 Task: Add Nubian Heritage Raw Shea Butter Soap to the cart.
Action: Mouse moved to (306, 143)
Screenshot: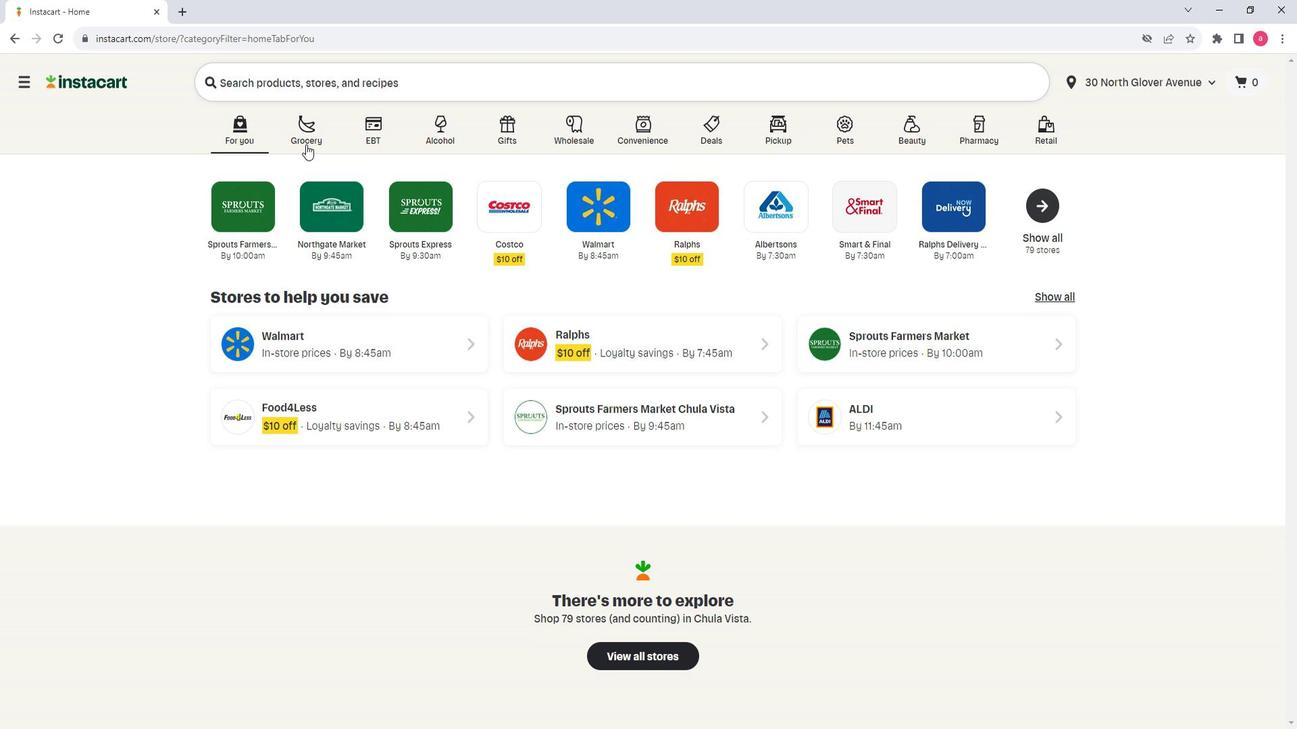 
Action: Mouse pressed left at (306, 143)
Screenshot: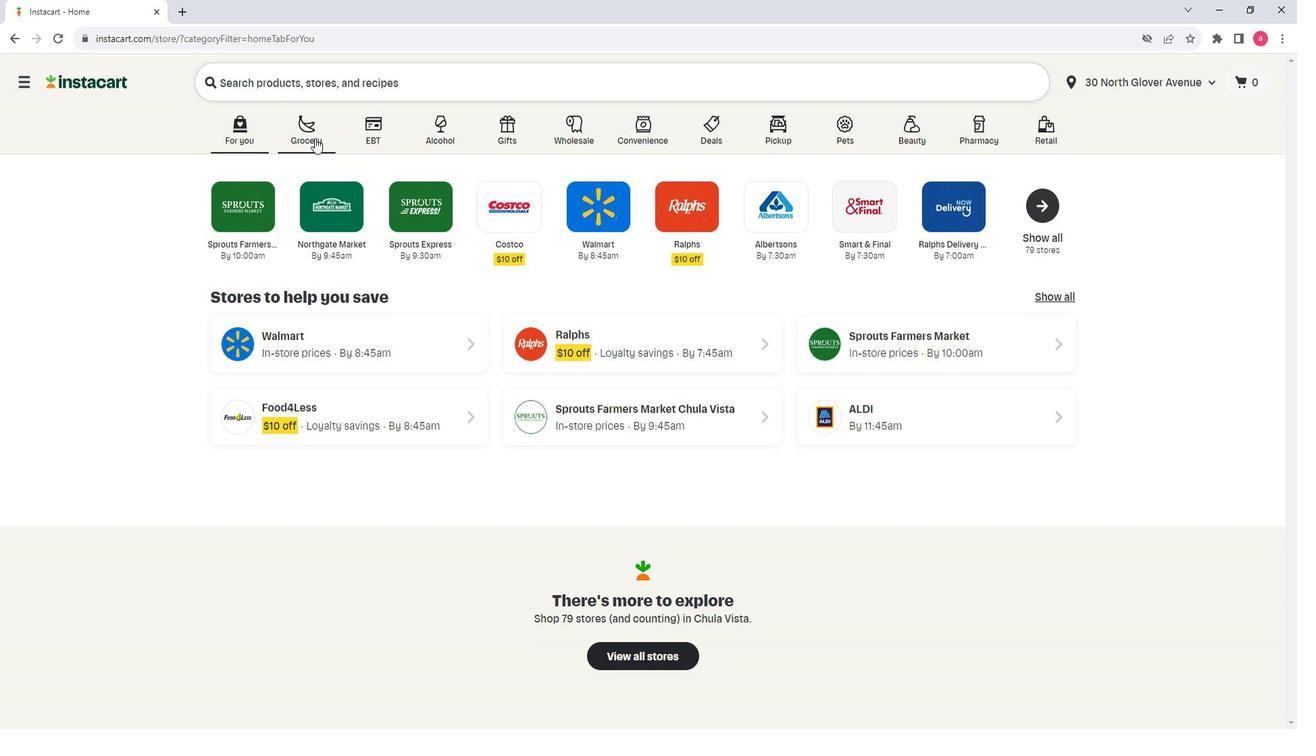 
Action: Mouse moved to (326, 393)
Screenshot: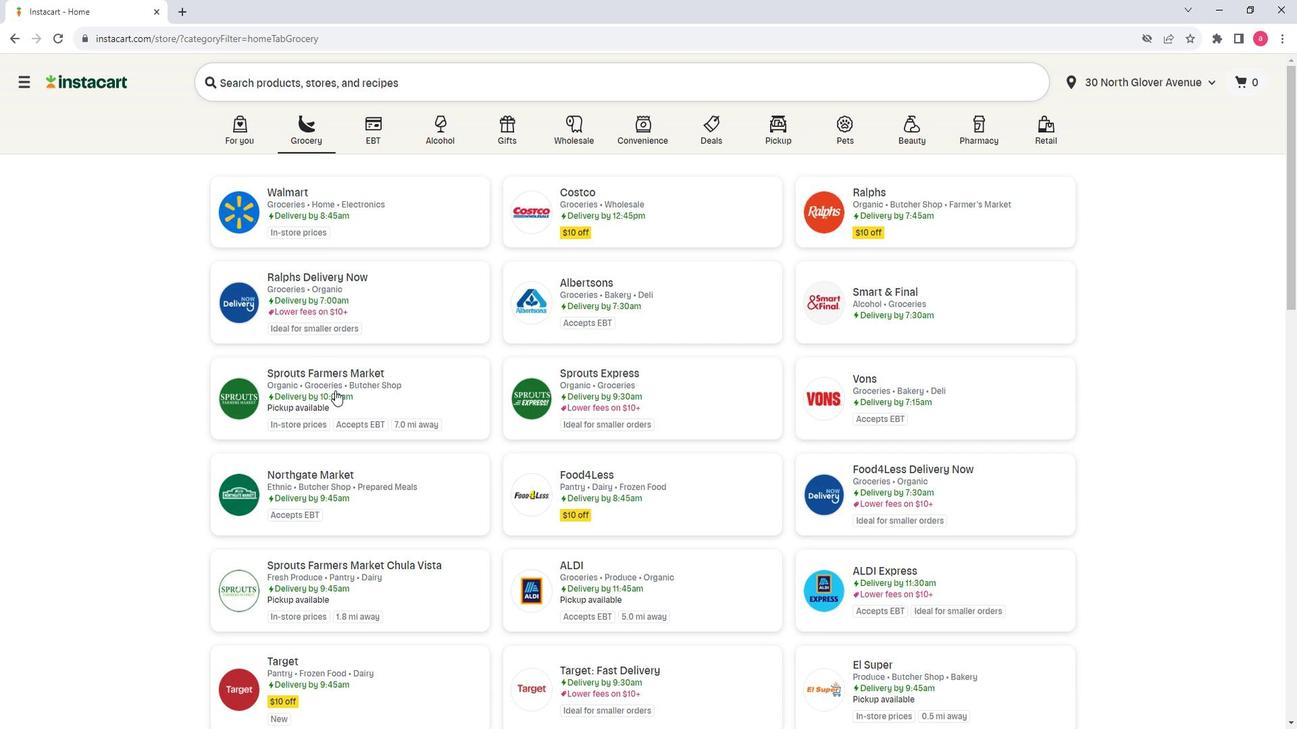 
Action: Mouse pressed left at (326, 393)
Screenshot: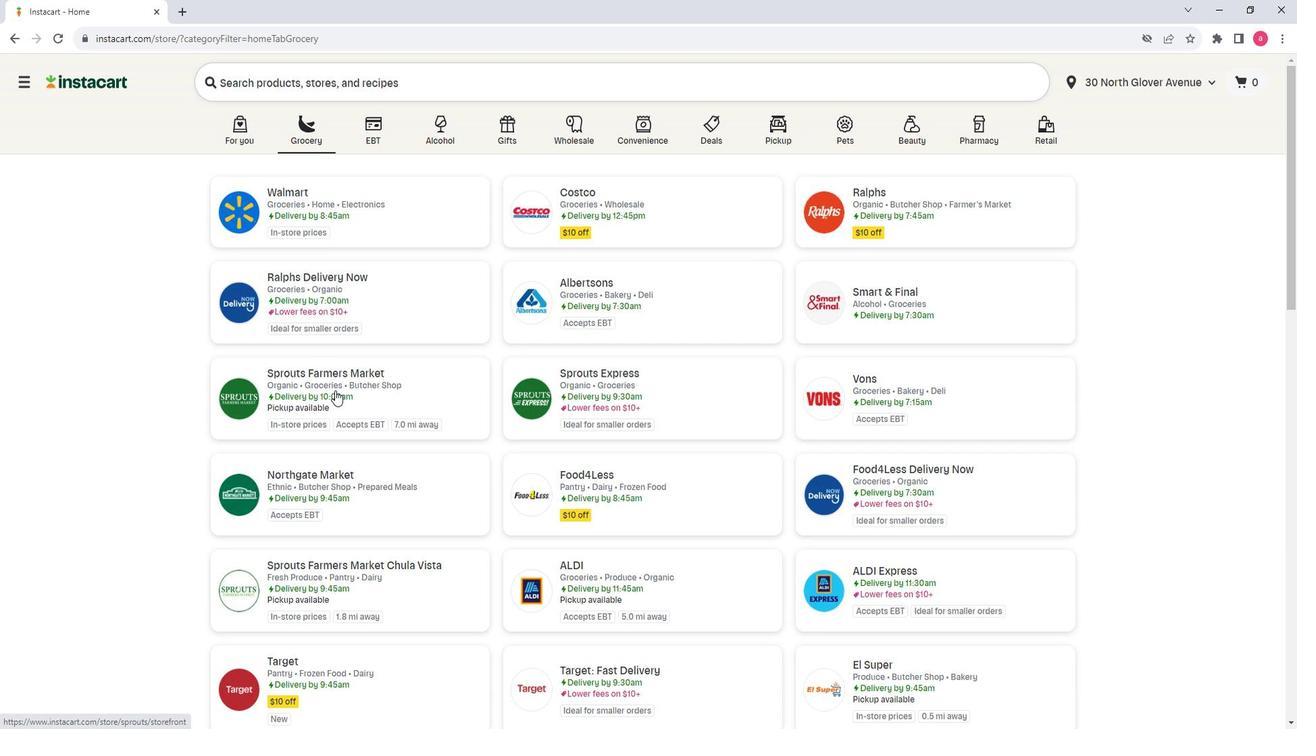 
Action: Mouse moved to (118, 397)
Screenshot: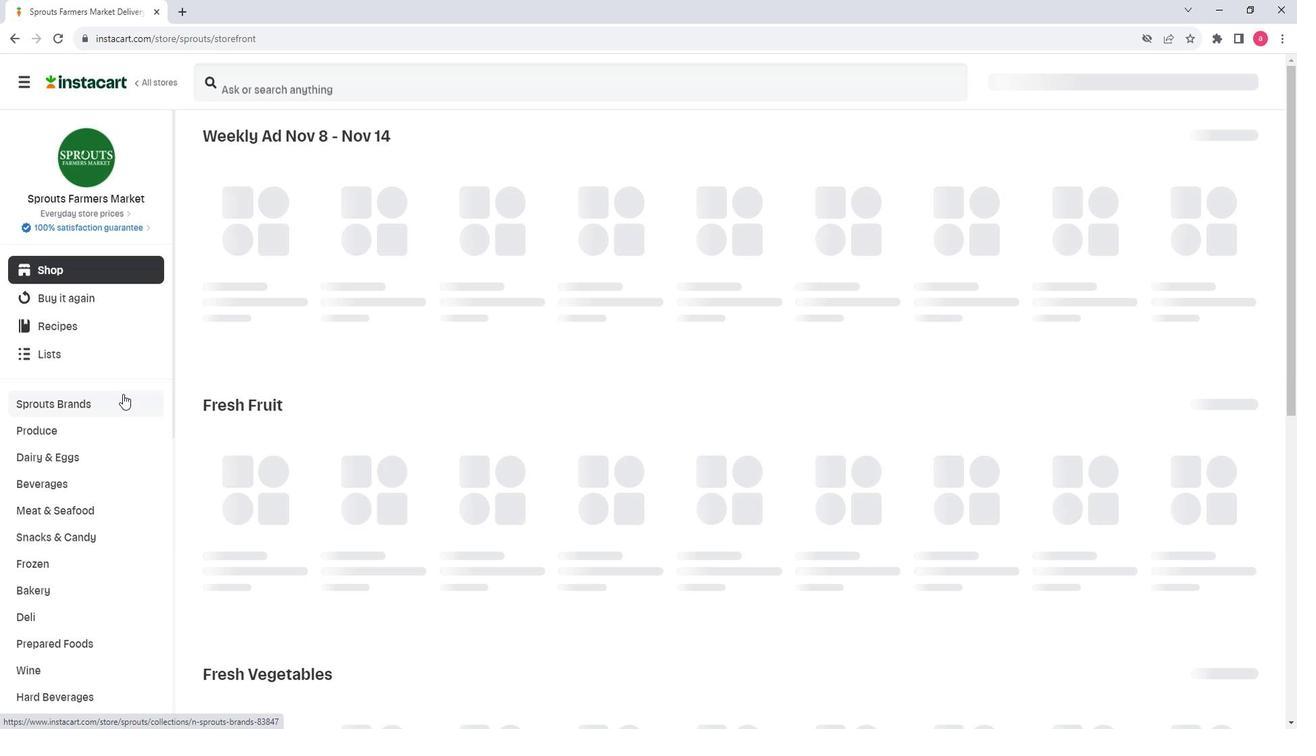 
Action: Mouse scrolled (118, 396) with delta (0, 0)
Screenshot: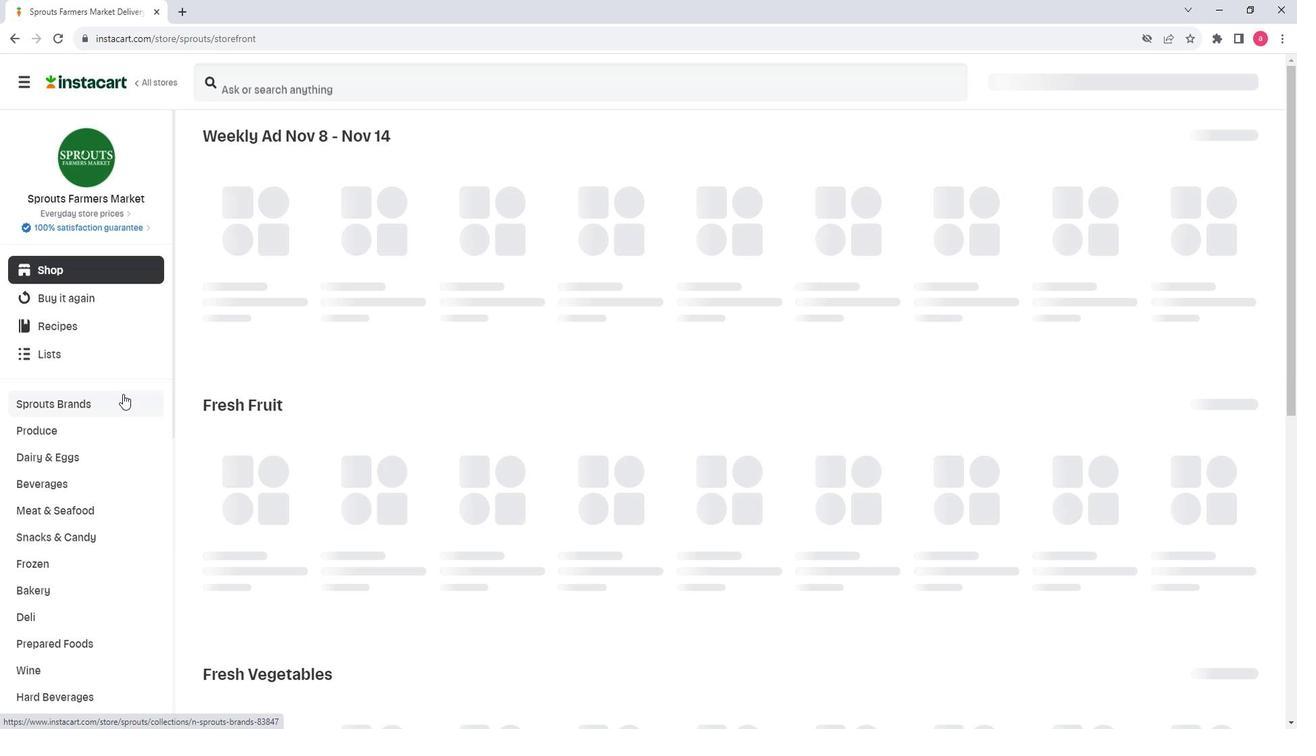 
Action: Mouse scrolled (118, 396) with delta (0, 0)
Screenshot: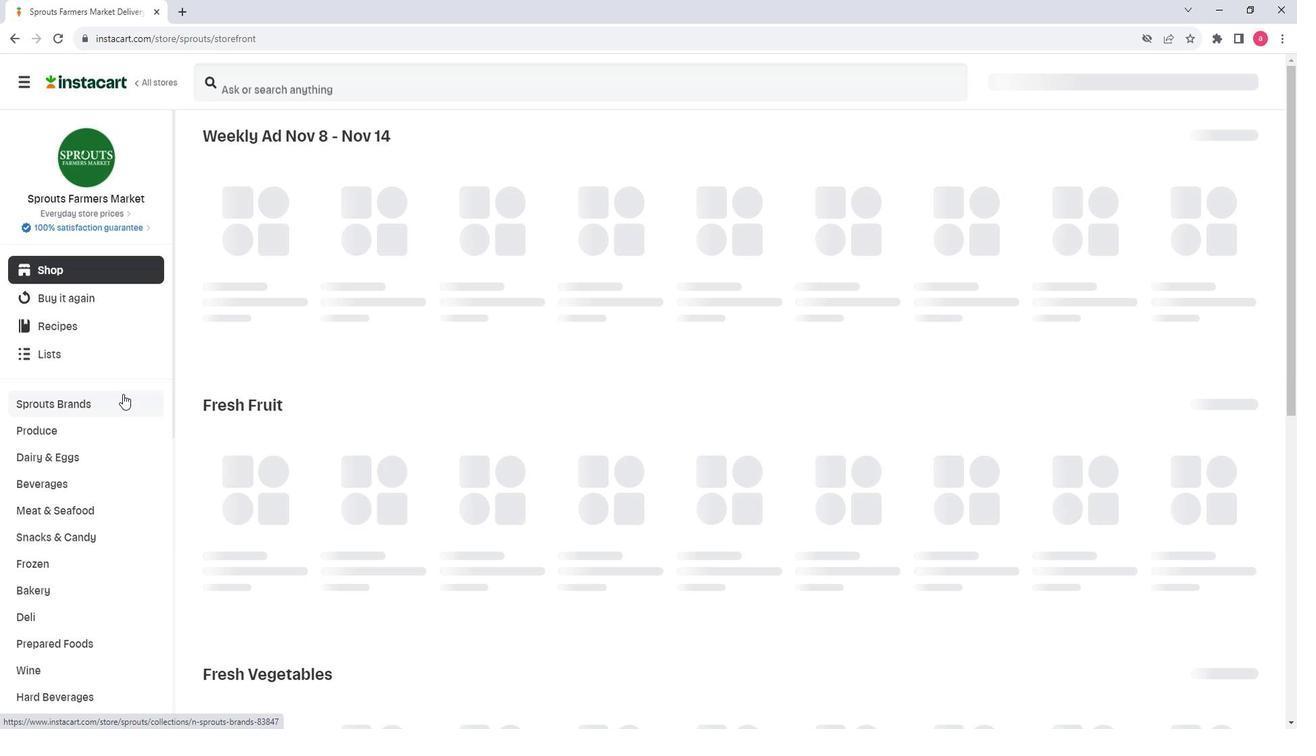 
Action: Mouse scrolled (118, 396) with delta (0, 0)
Screenshot: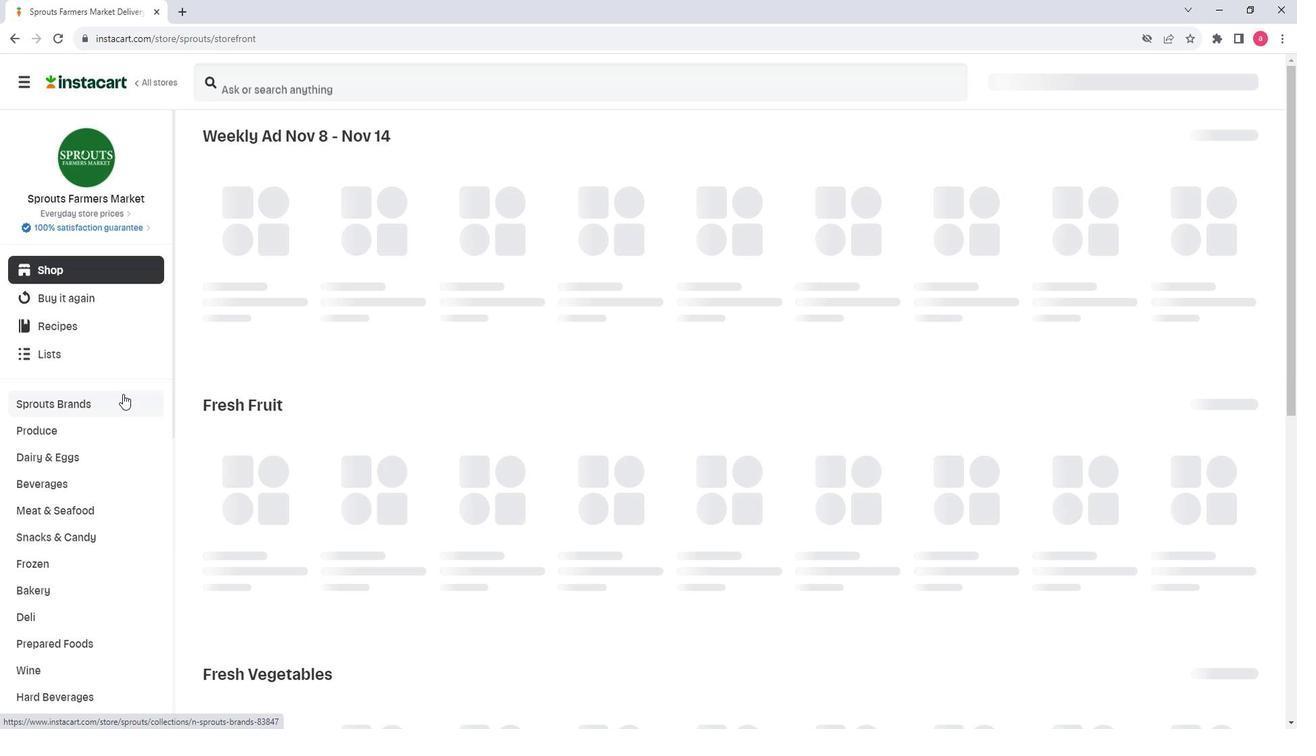 
Action: Mouse scrolled (118, 396) with delta (0, 0)
Screenshot: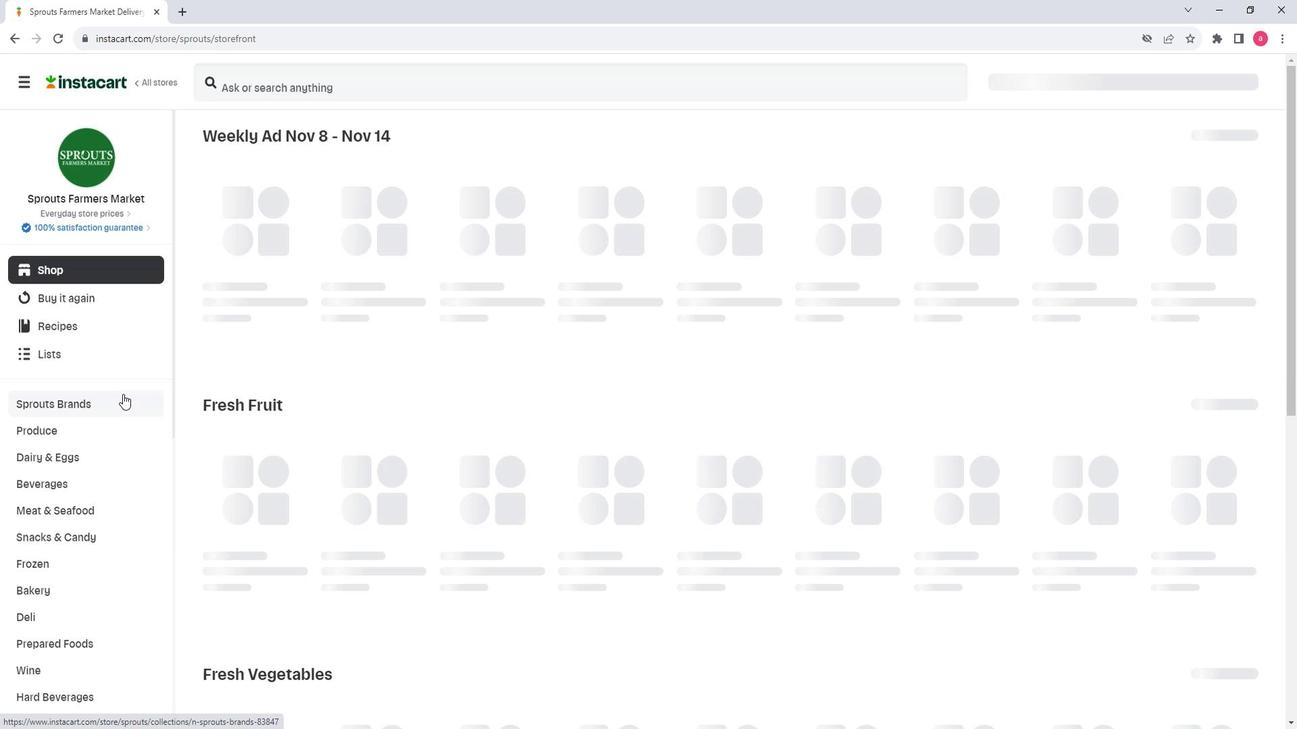
Action: Mouse scrolled (118, 396) with delta (0, 0)
Screenshot: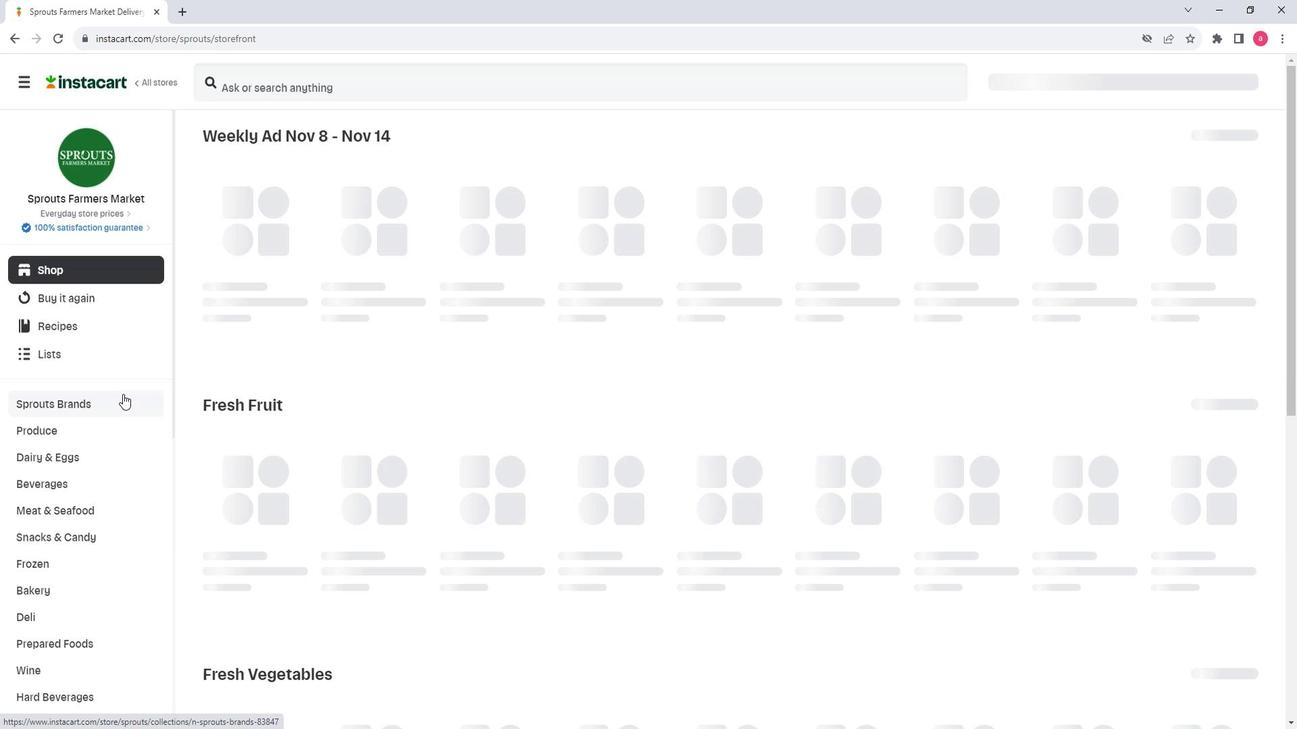
Action: Mouse moved to (70, 613)
Screenshot: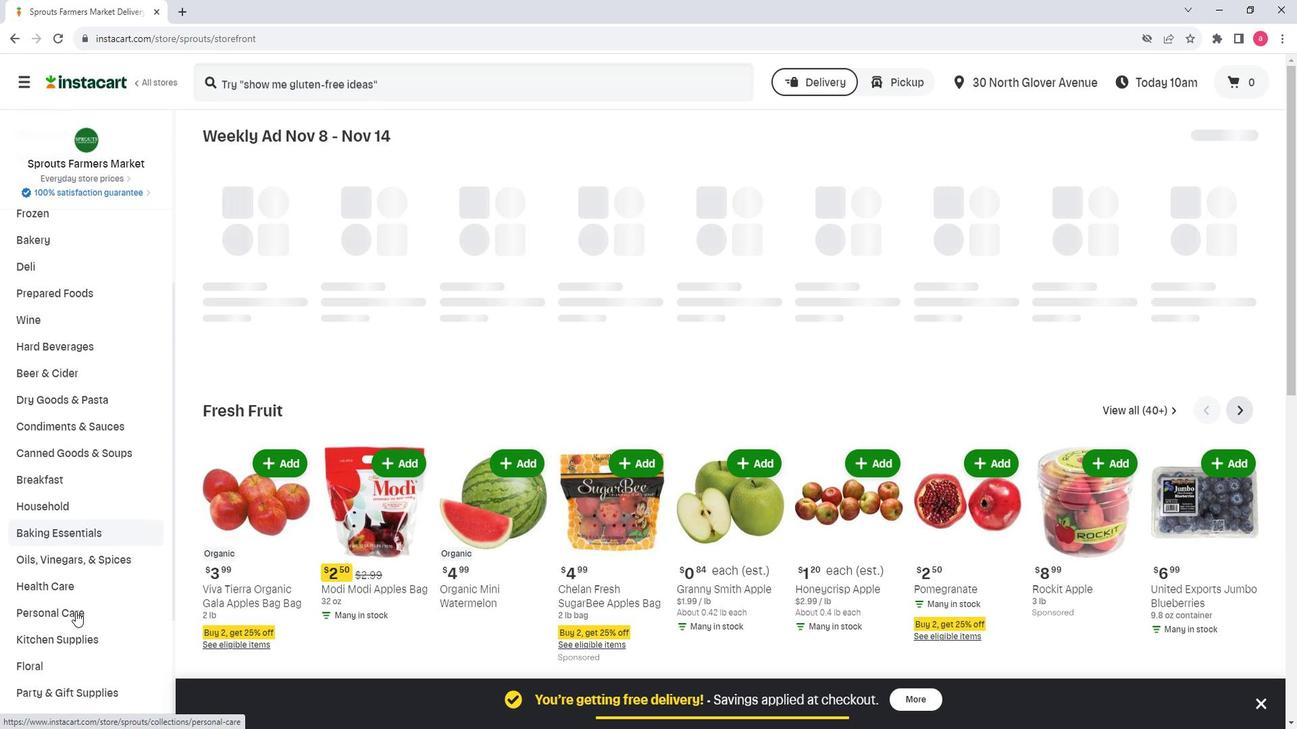 
Action: Mouse pressed left at (70, 613)
Screenshot: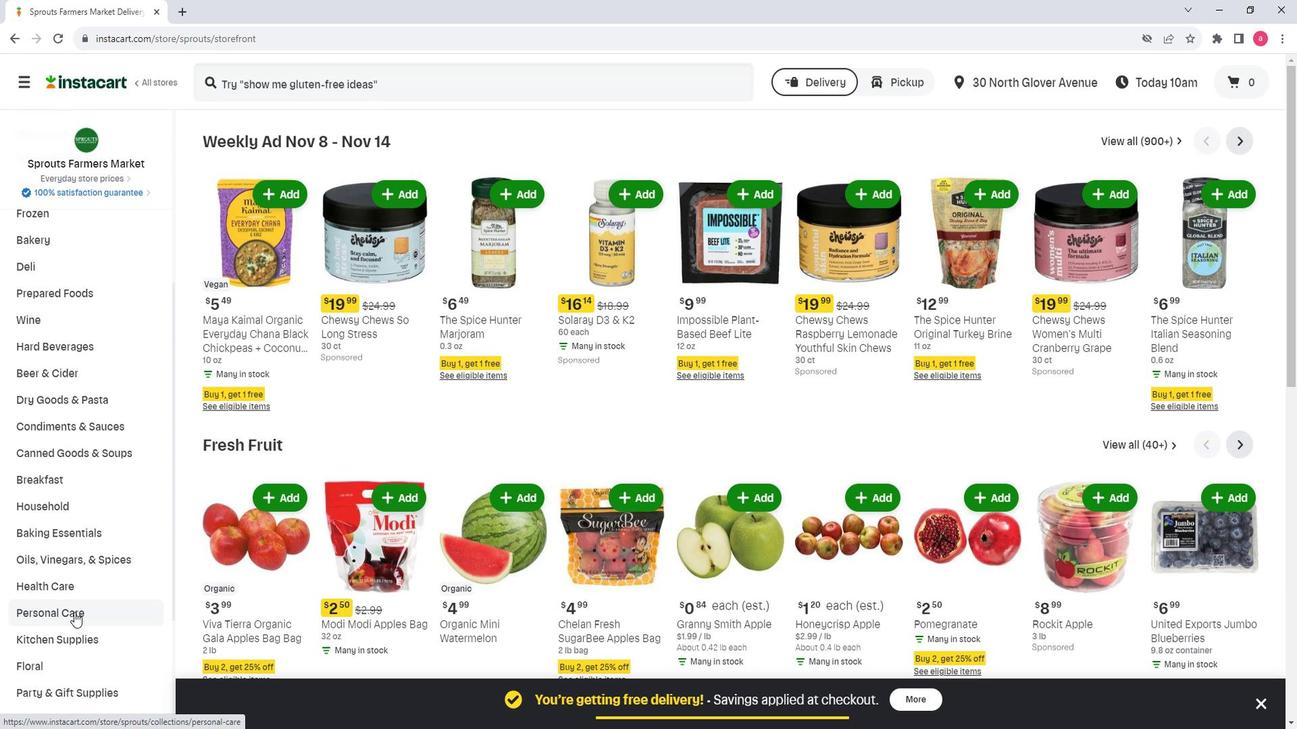 
Action: Mouse moved to (315, 187)
Screenshot: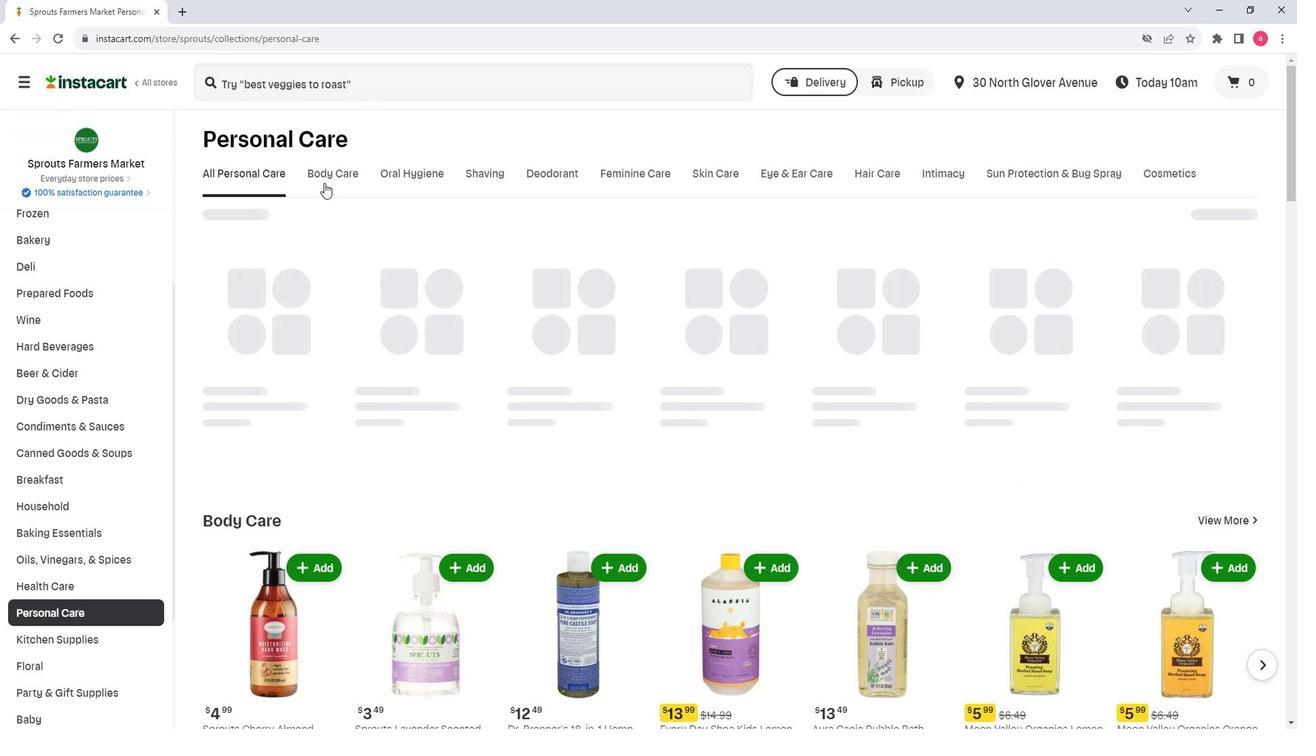 
Action: Mouse pressed left at (315, 187)
Screenshot: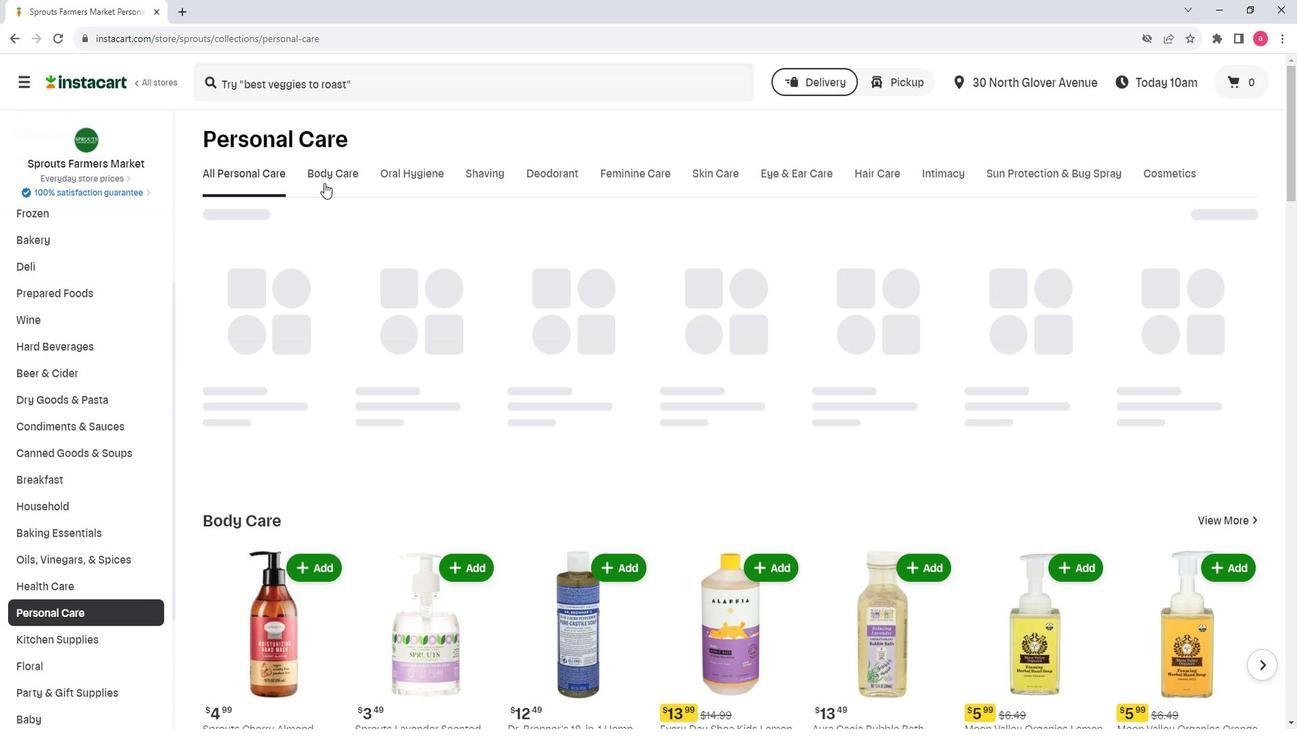
Action: Mouse moved to (281, 243)
Screenshot: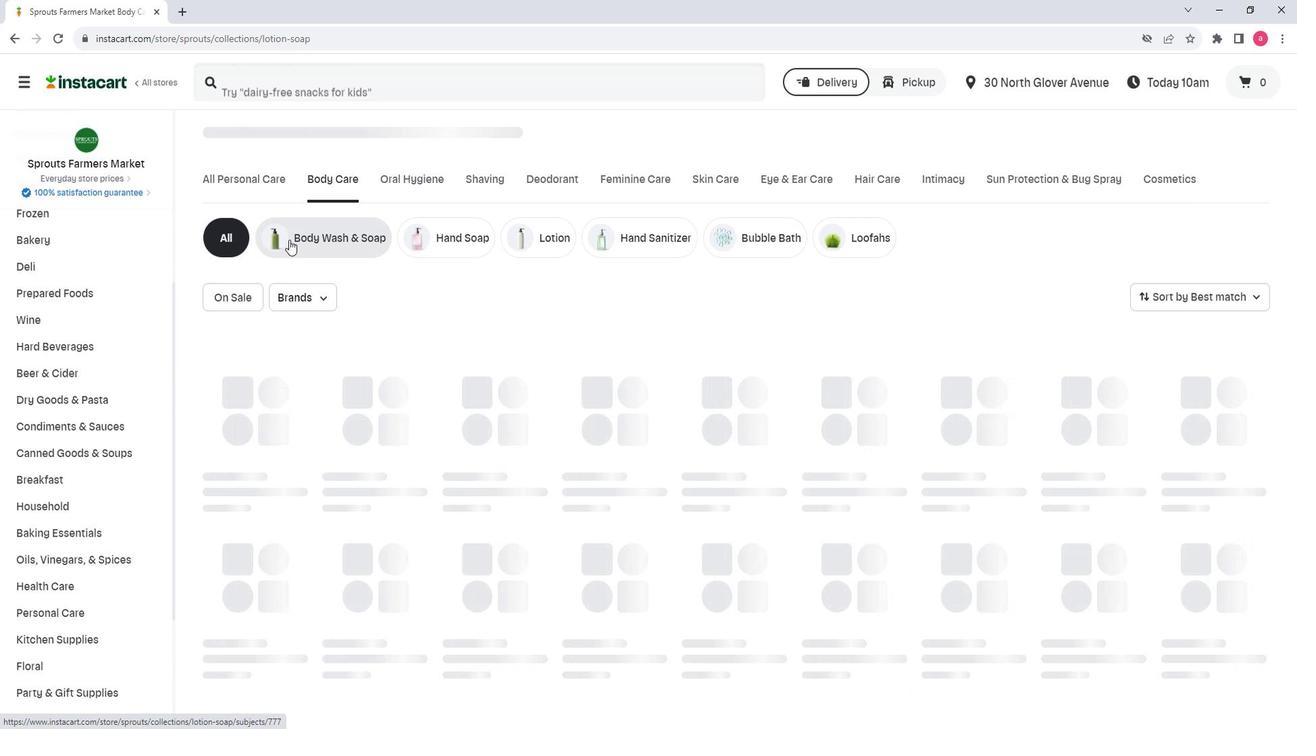 
Action: Mouse pressed left at (281, 243)
Screenshot: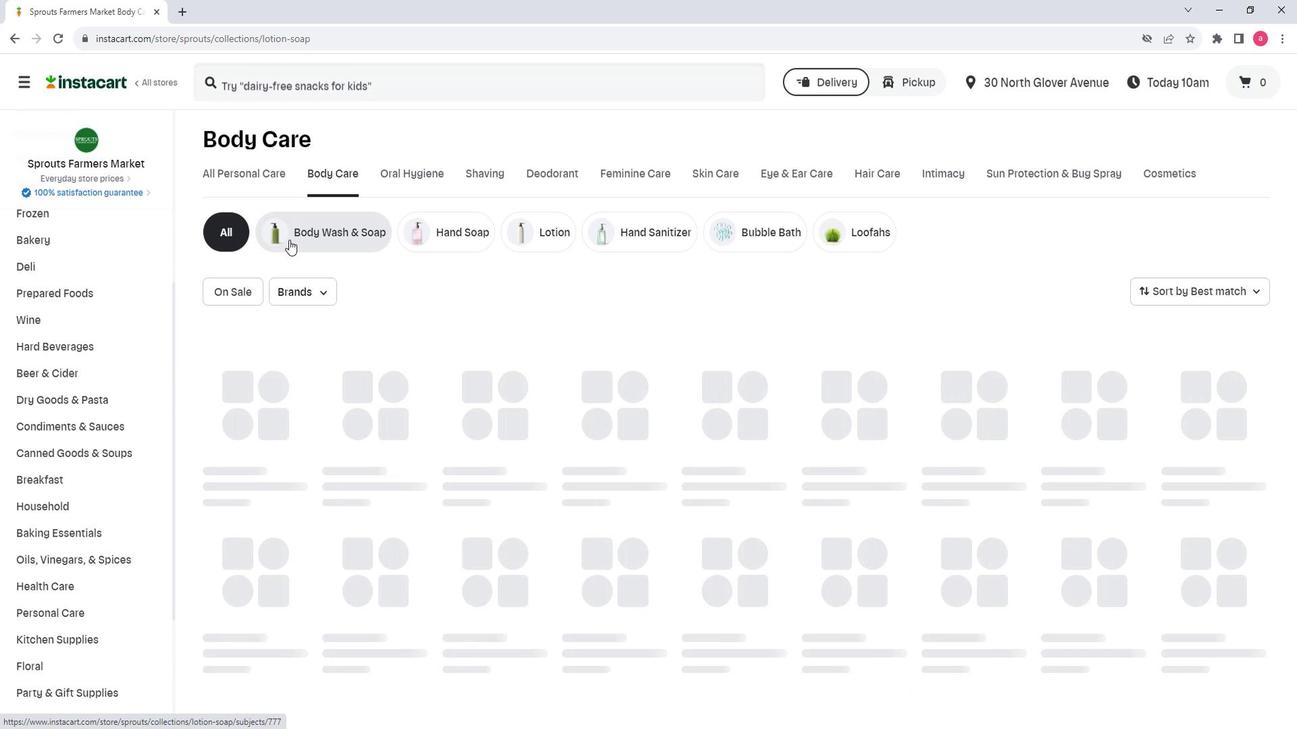 
Action: Mouse moved to (270, 94)
Screenshot: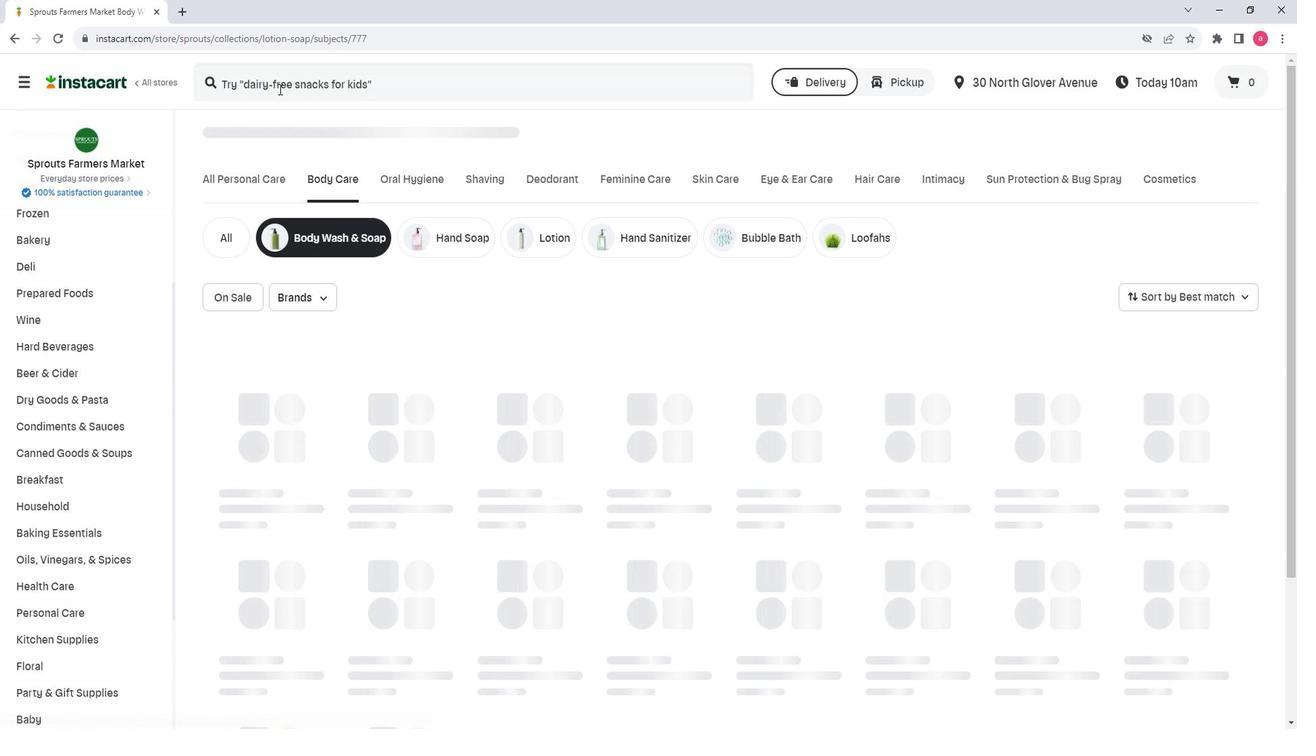 
Action: Mouse pressed left at (270, 94)
Screenshot: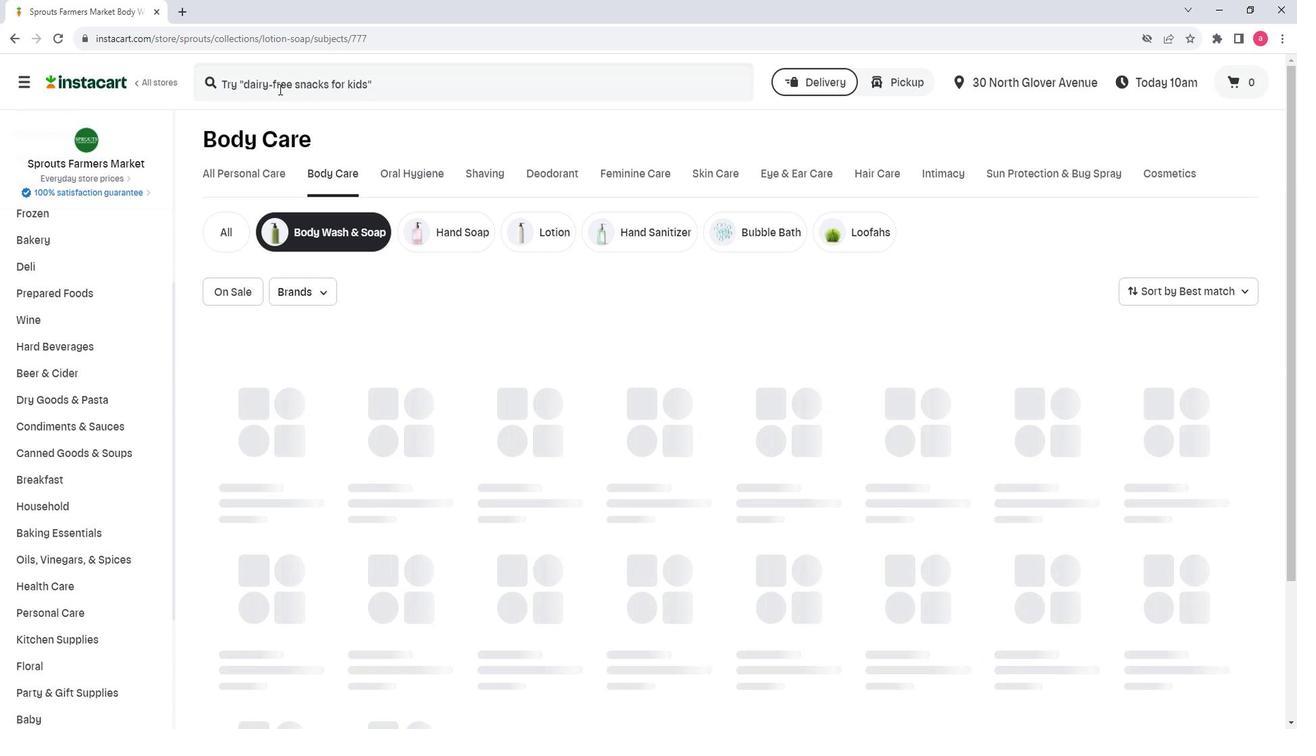 
Action: Key pressed <Key.shift>Nubian<Key.space><Key.shift><Key.shift><Key.shift><Key.shift><Key.shift><Key.shift><Key.shift><Key.shift><Key.shift><Key.shift><Key.shift><Key.shift>Herita
Screenshot: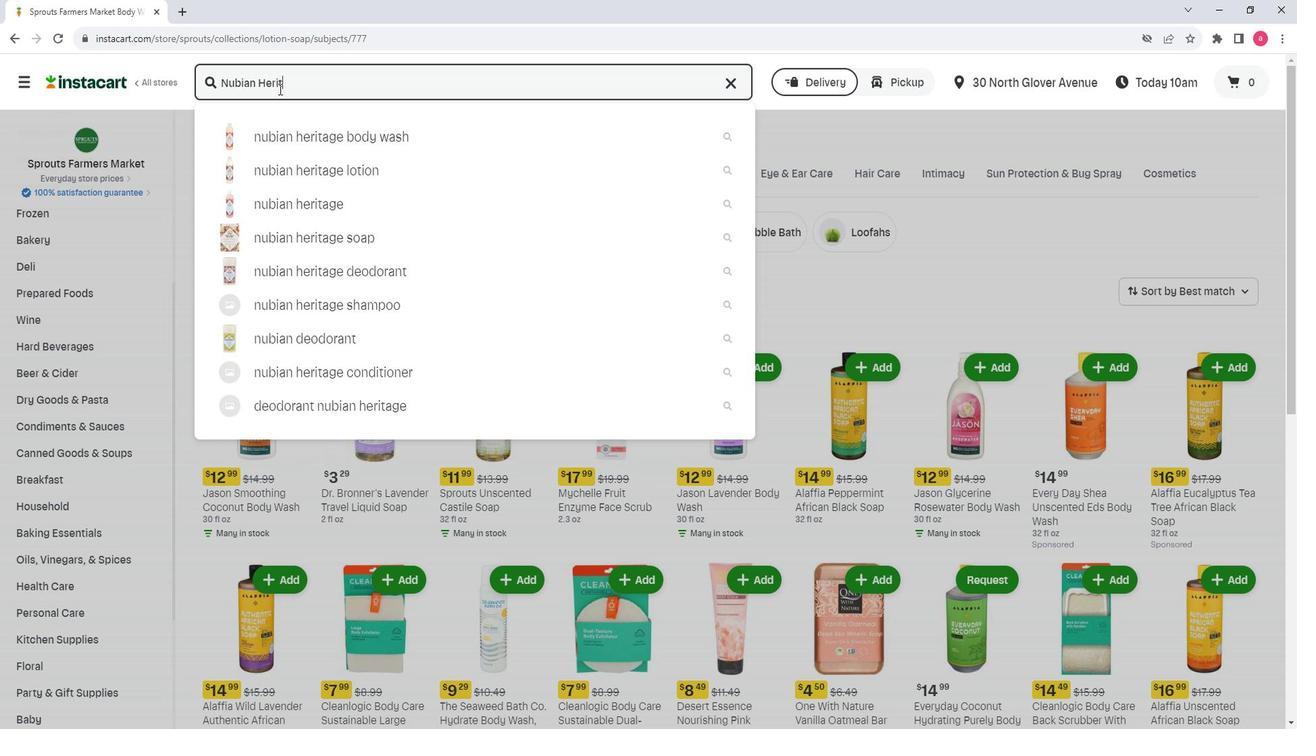 
Action: Mouse moved to (270, 93)
Screenshot: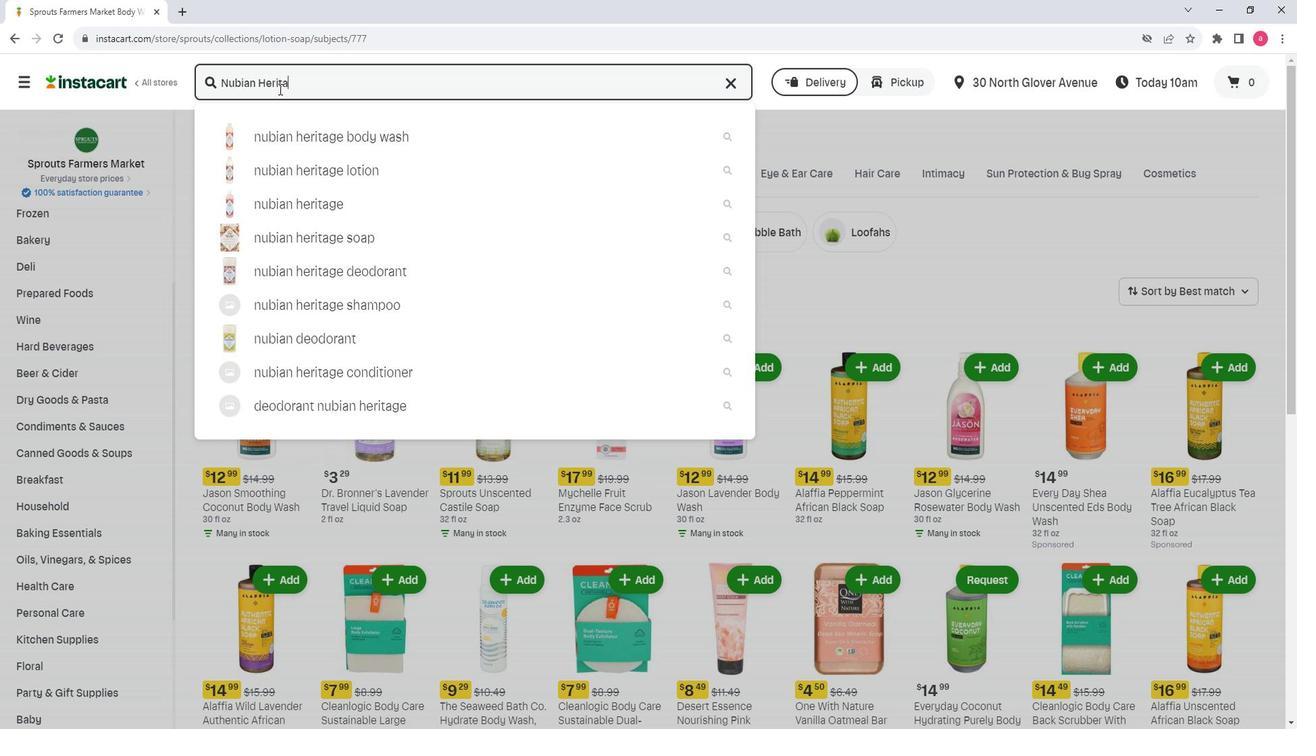 
Action: Key pressed ge<Key.space><Key.shift><Key.shift><Key.shift><Key.shift><Key.shift><Key.shift><Key.shift><Key.shift><Key.shift>Raw
Screenshot: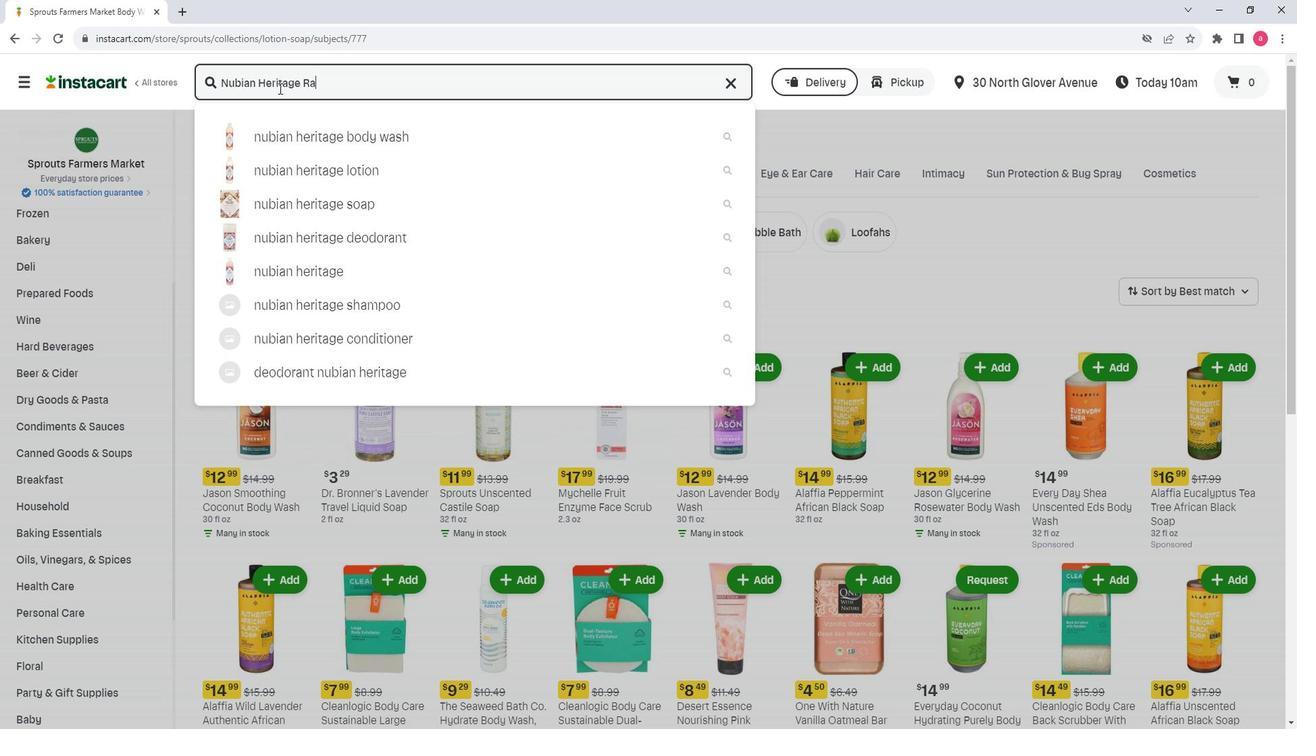 
Action: Mouse moved to (270, 93)
Screenshot: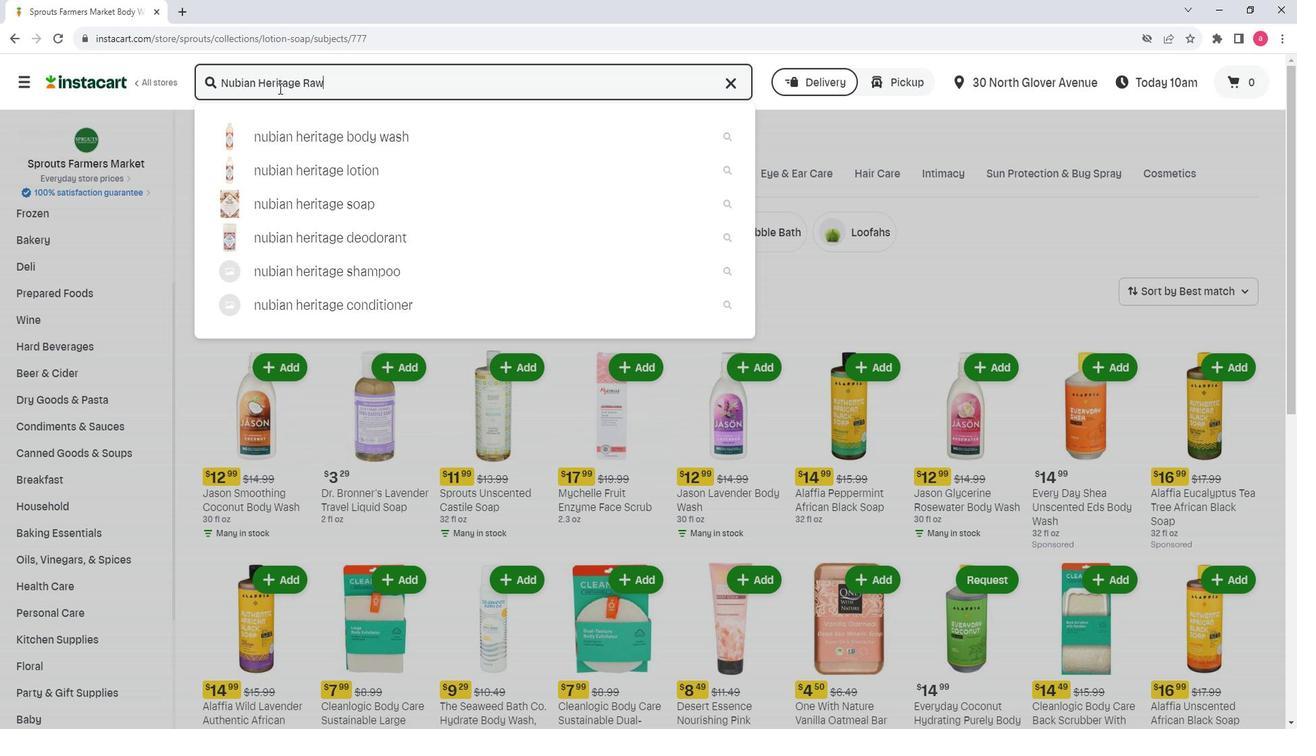 
Action: Key pressed <Key.space>
Screenshot: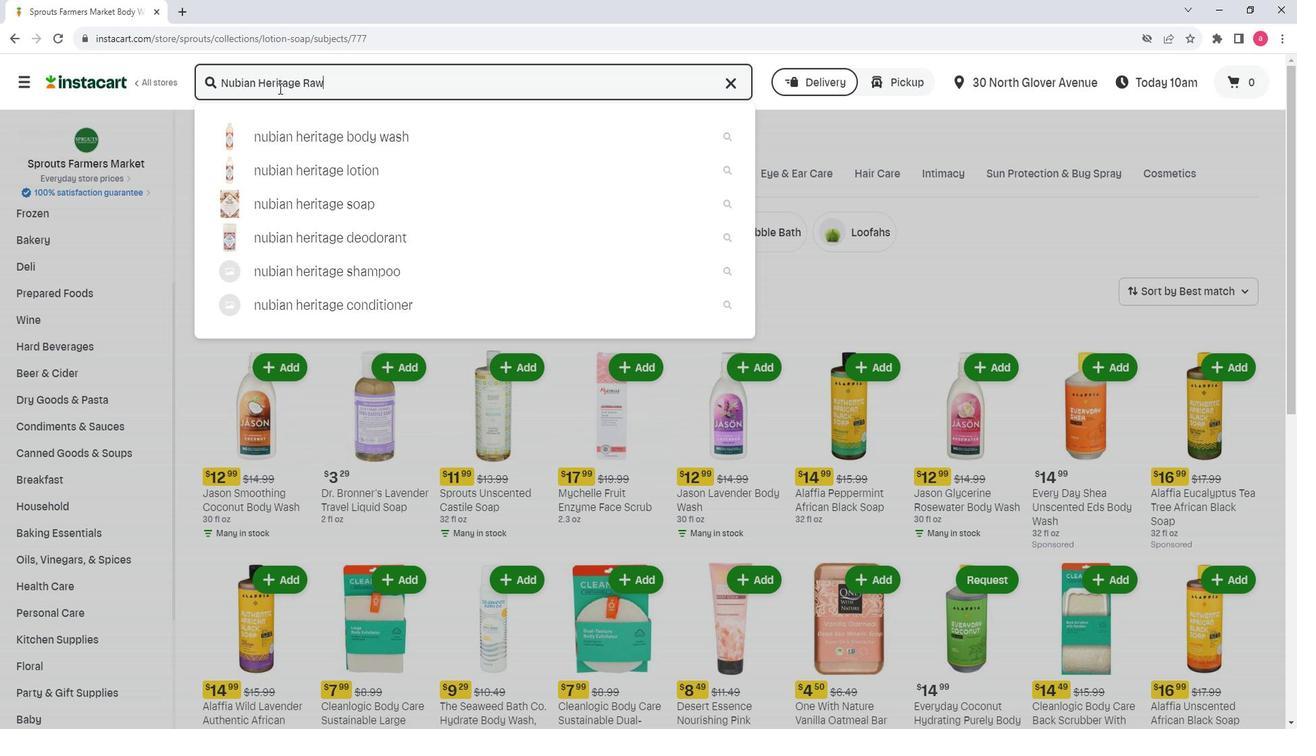 
Action: Mouse moved to (270, 93)
Screenshot: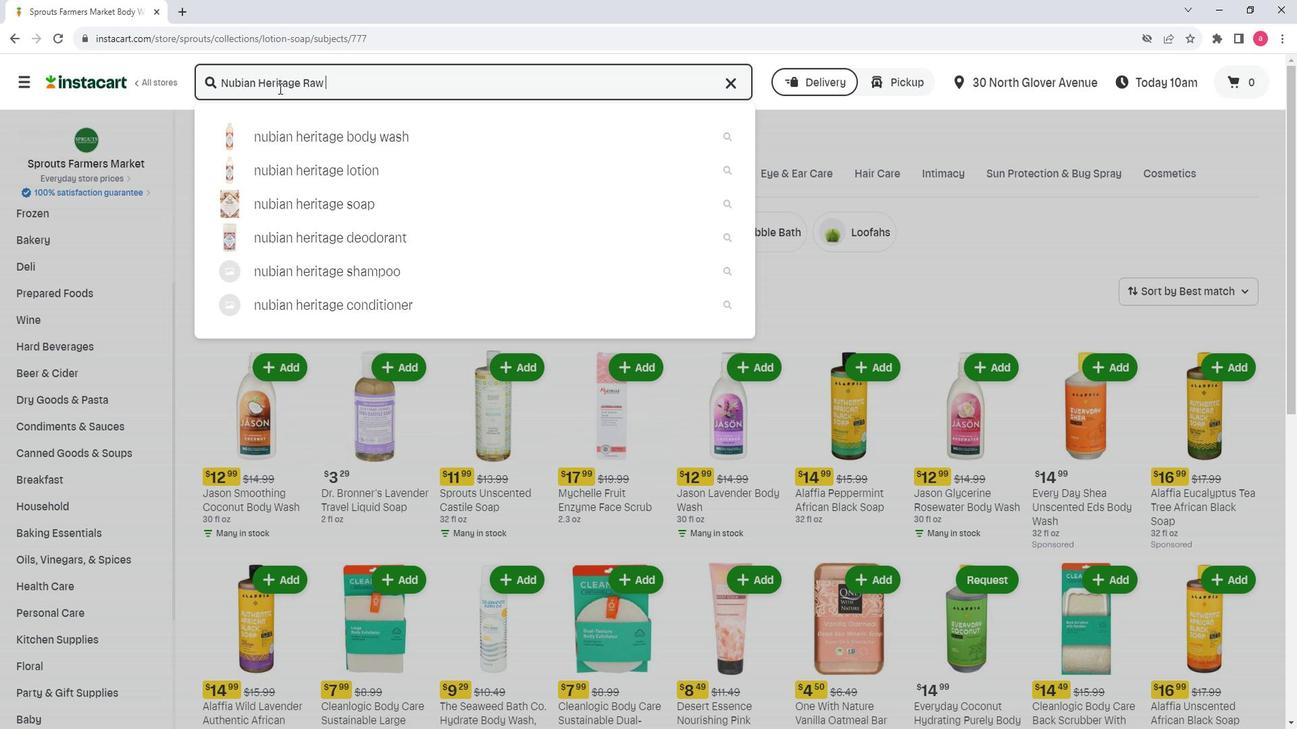
Action: Key pressed <Key.shift>Sh
Screenshot: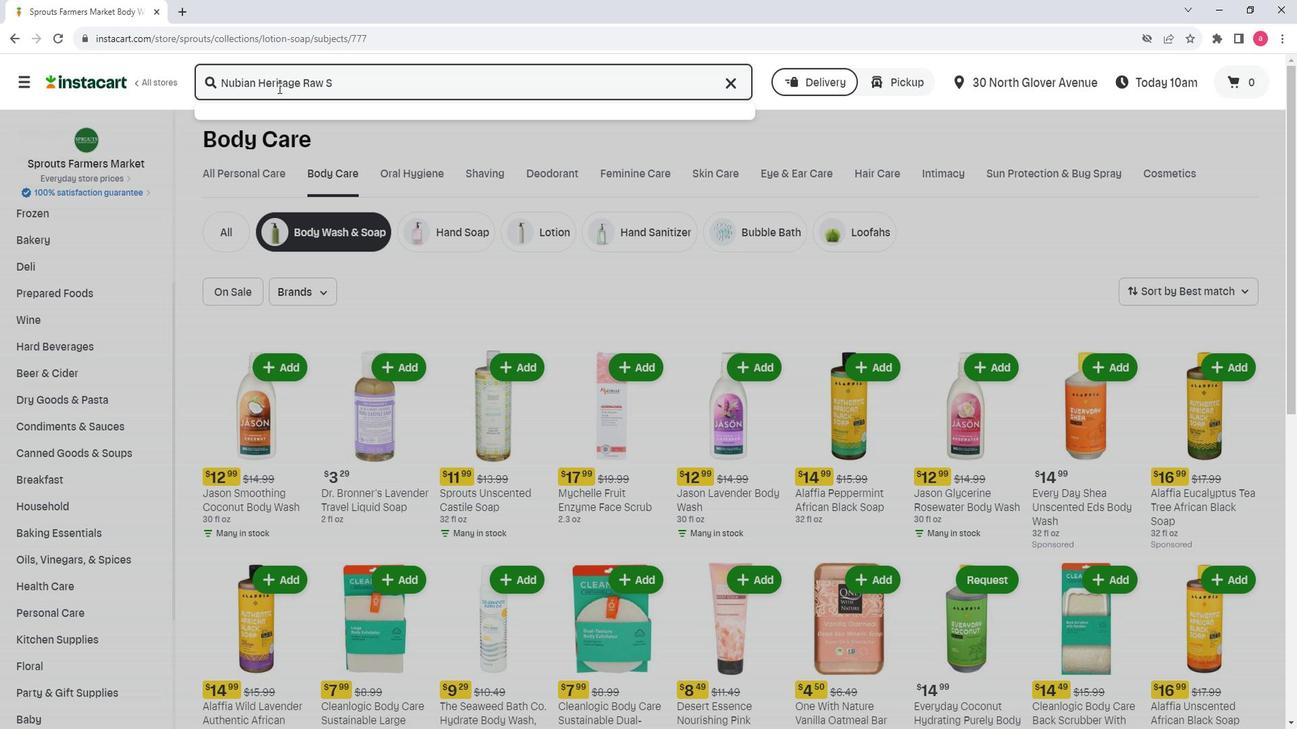 
Action: Mouse moved to (269, 91)
Screenshot: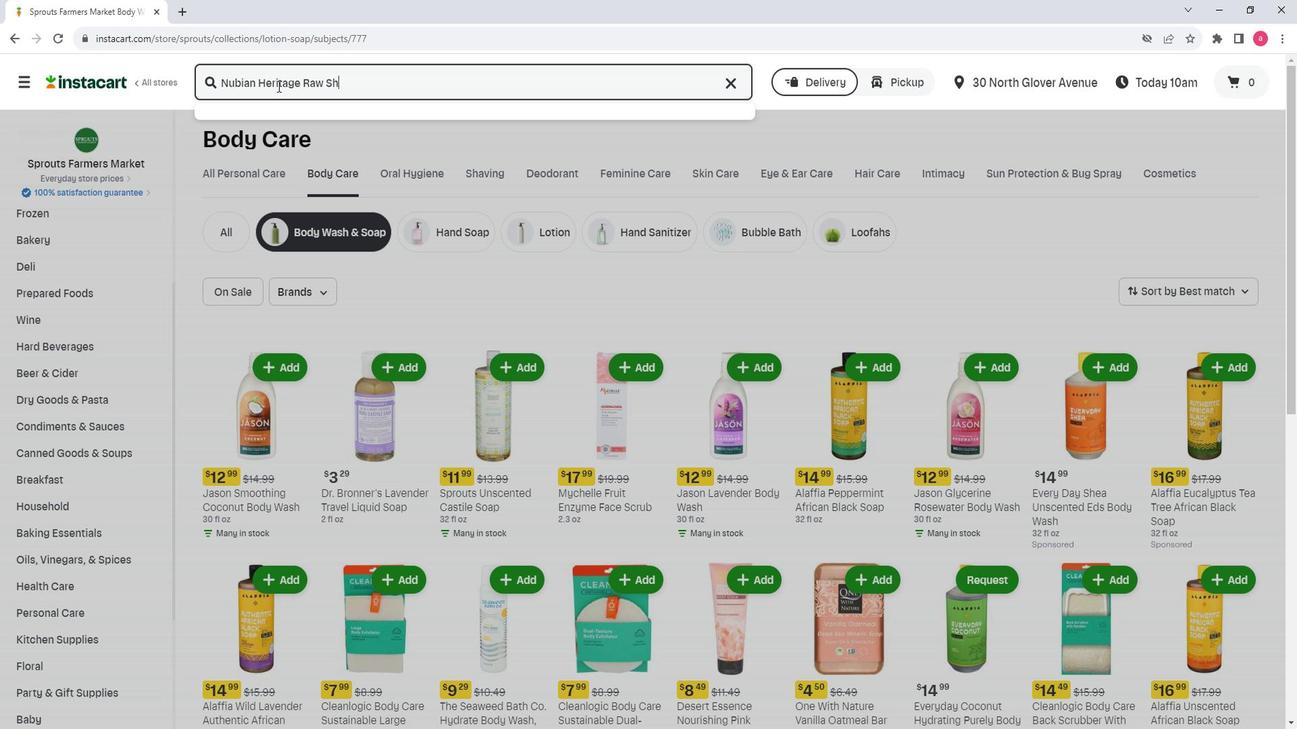 
Action: Key pressed ea<Key.space><Key.shift>Butter<Key.space><Key.shift>Soap<Key.space><Key.enter>
Screenshot: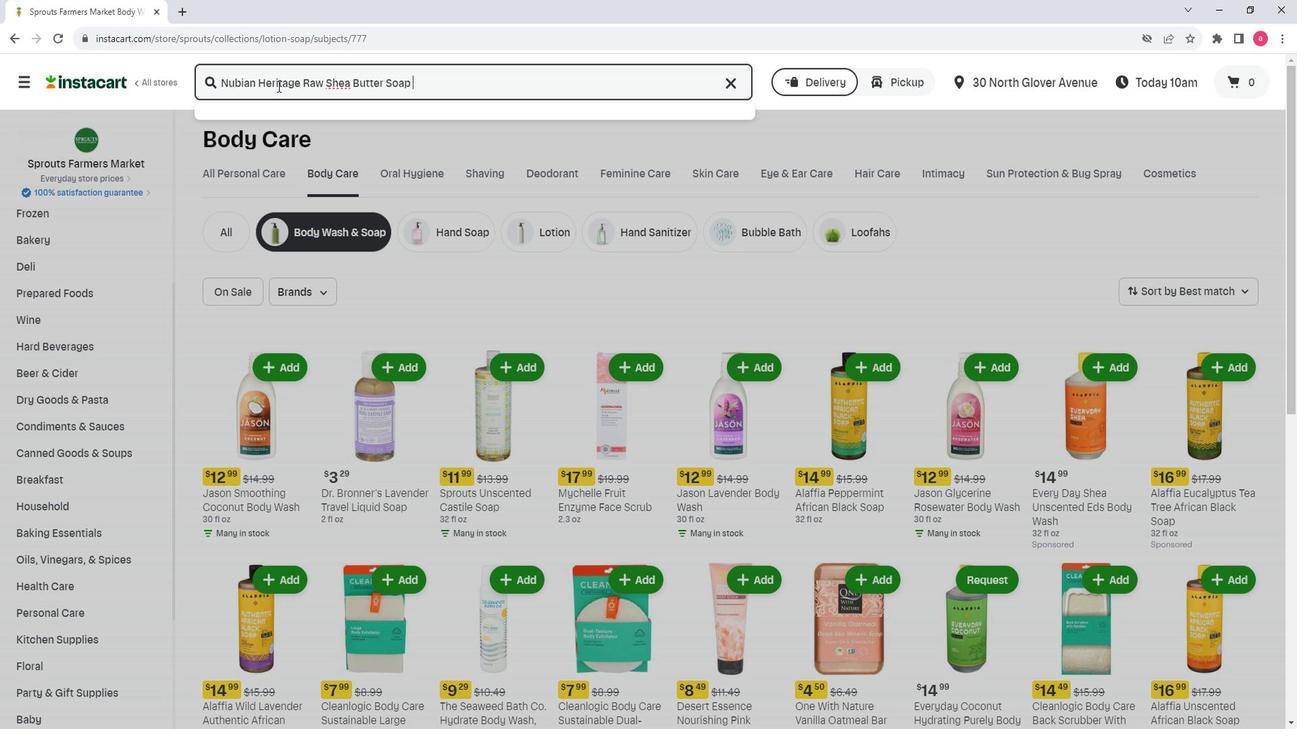 
Action: Mouse moved to (351, 227)
Screenshot: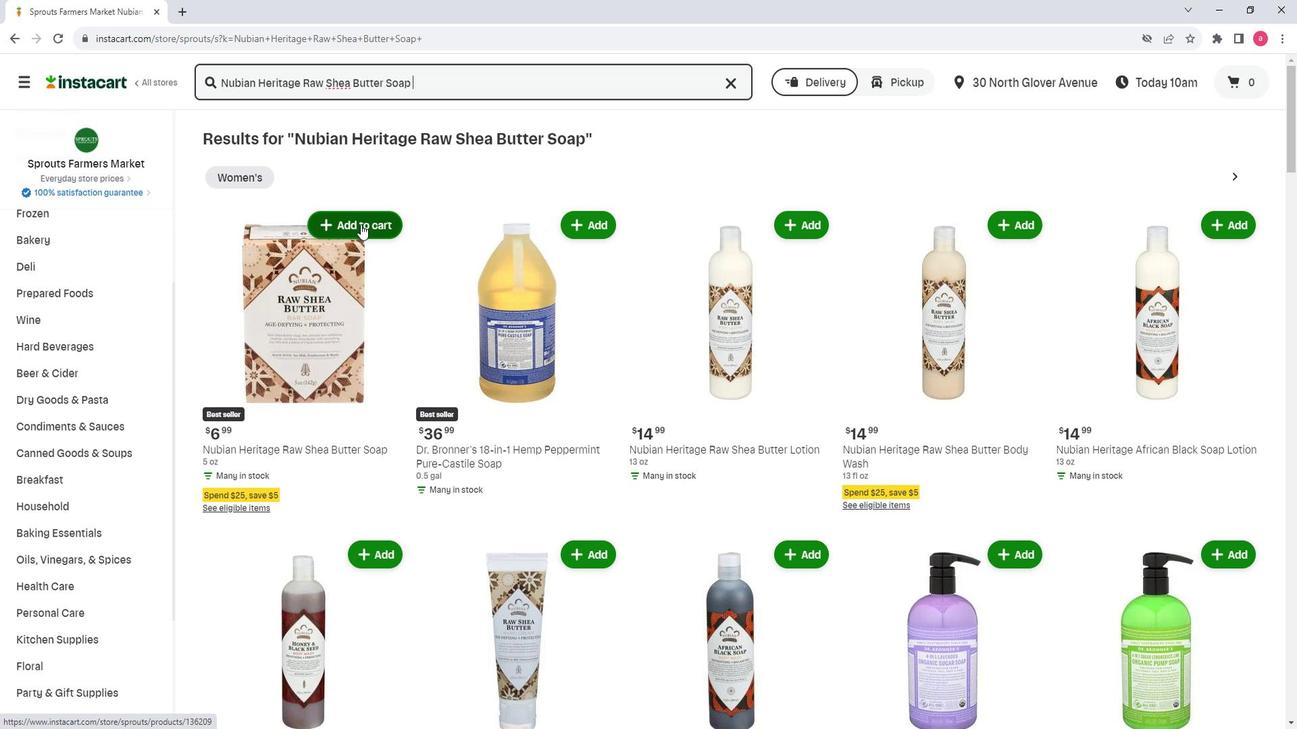 
Action: Mouse pressed left at (351, 227)
Screenshot: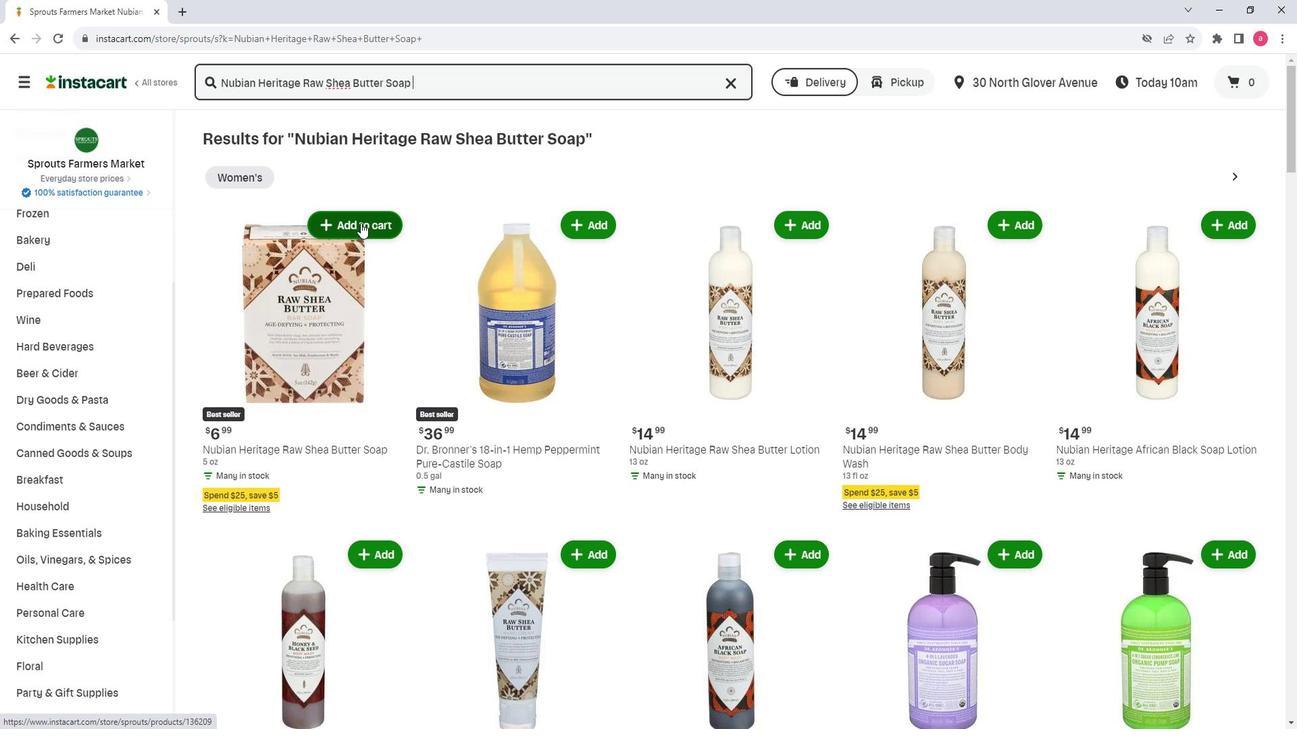 
